 Task: Create a task  Create a new online platform for online personal finance coaching , assign it to team member softage.5@softage.net in the project BroaderVision and update the status of the task to  At Risk , set the priority of the task to Medium
Action: Mouse moved to (74, 50)
Screenshot: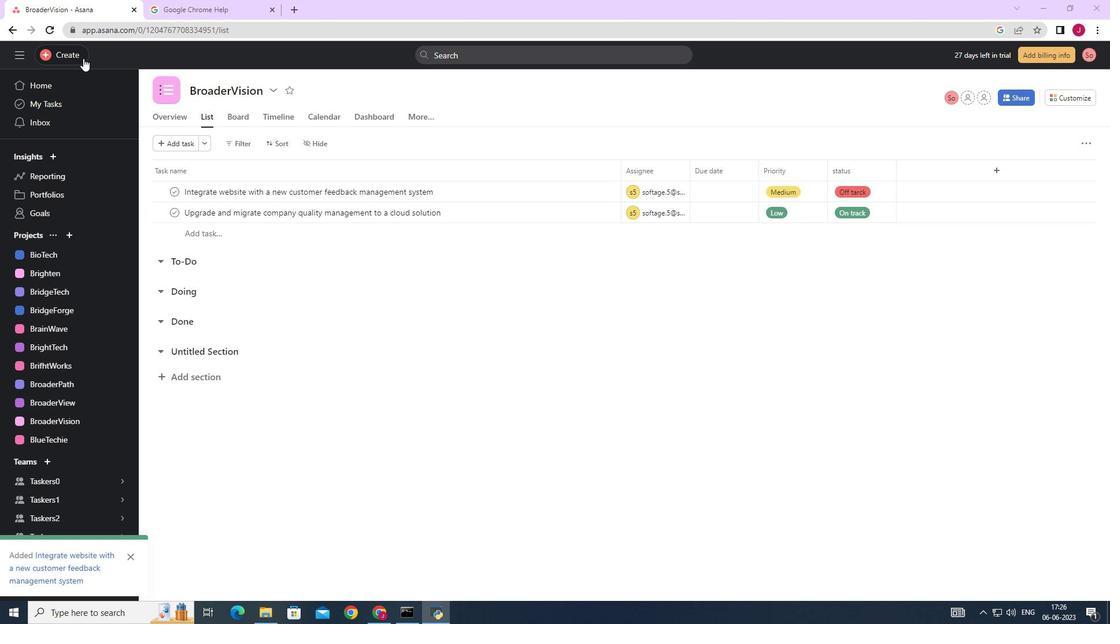 
Action: Mouse pressed left at (74, 50)
Screenshot: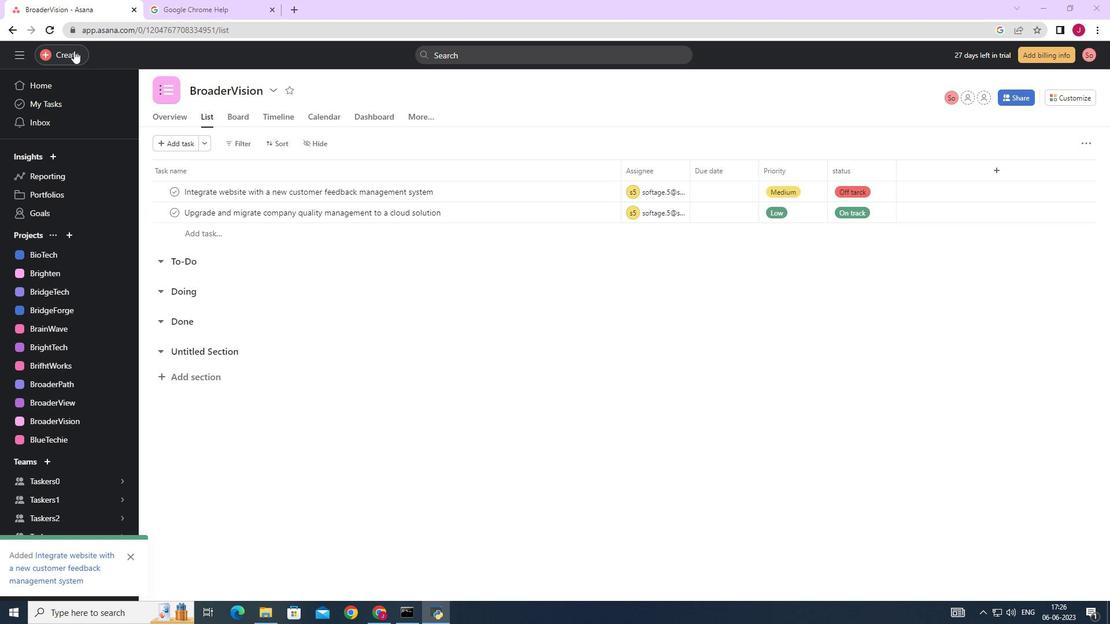 
Action: Mouse moved to (138, 60)
Screenshot: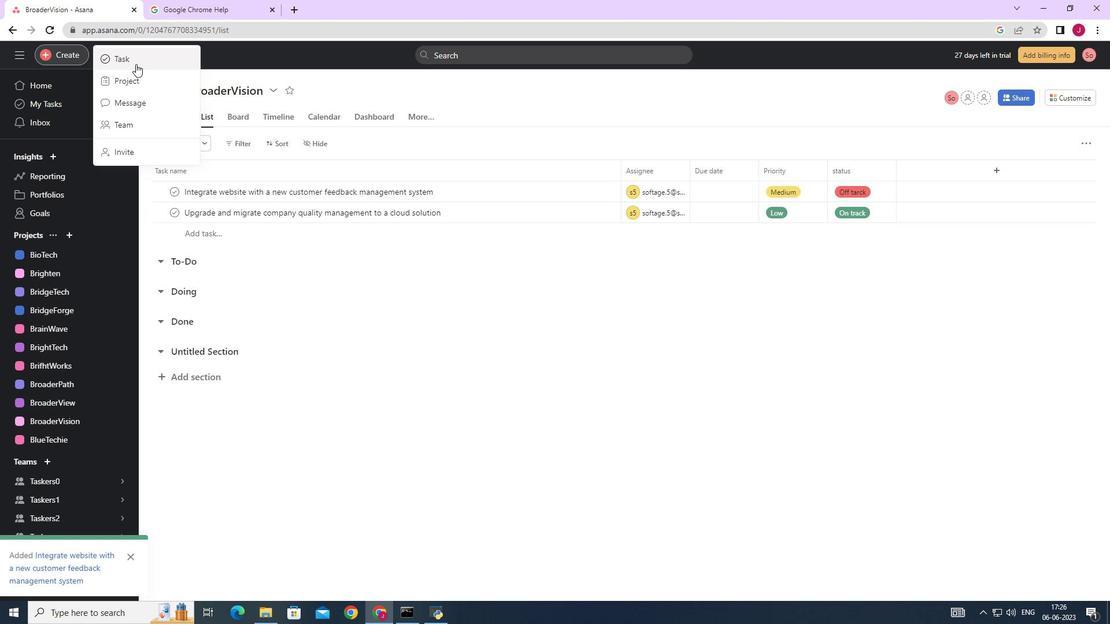 
Action: Mouse pressed left at (138, 60)
Screenshot: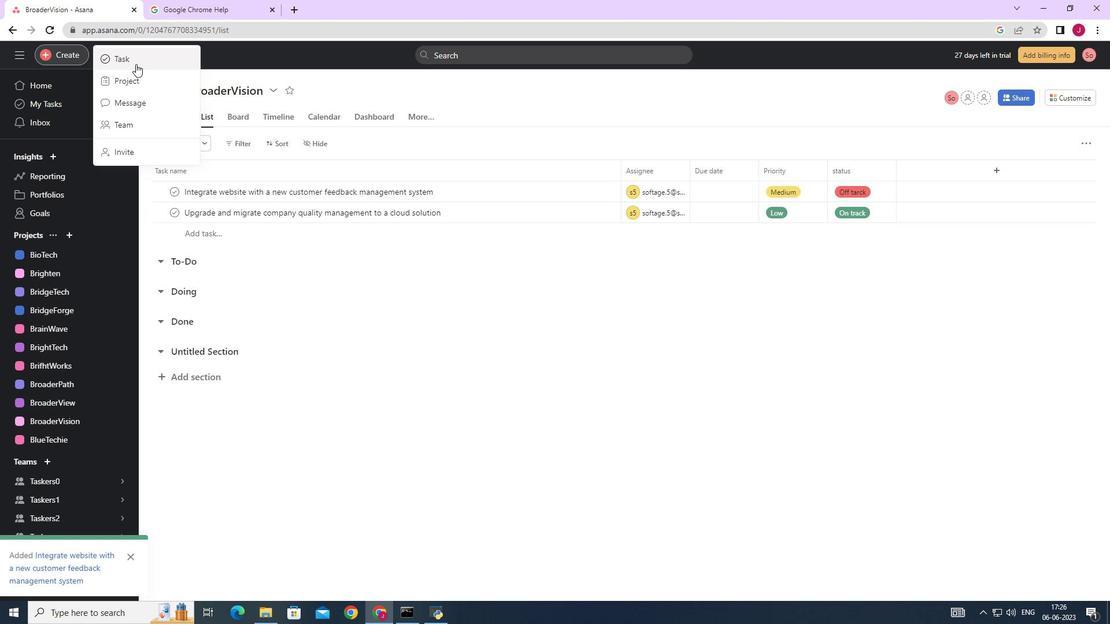 
Action: Mouse moved to (879, 385)
Screenshot: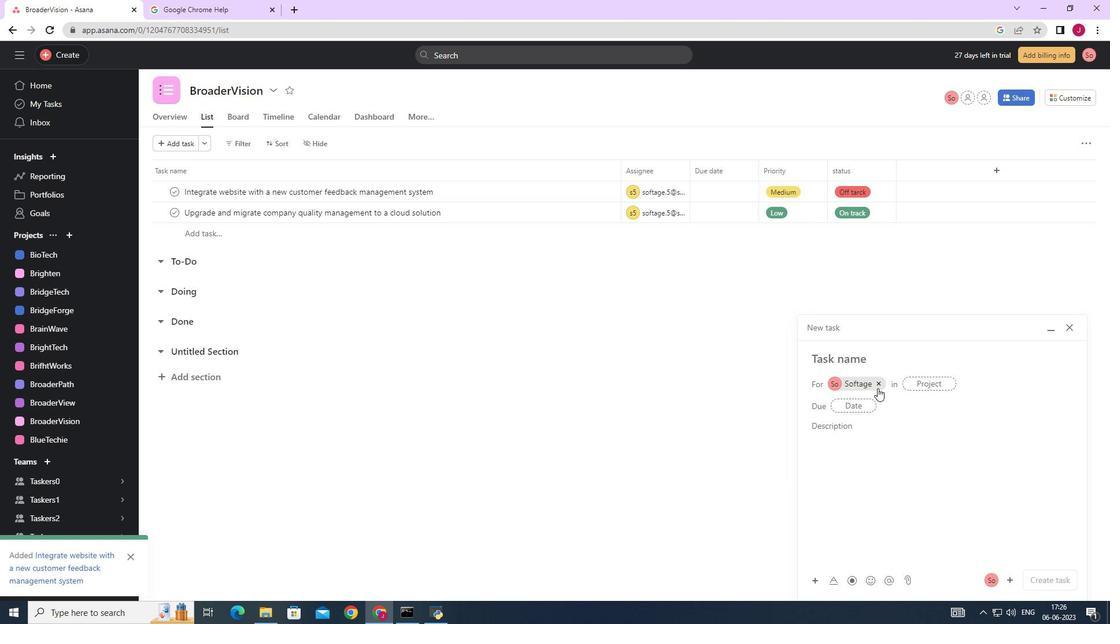 
Action: Mouse pressed left at (879, 385)
Screenshot: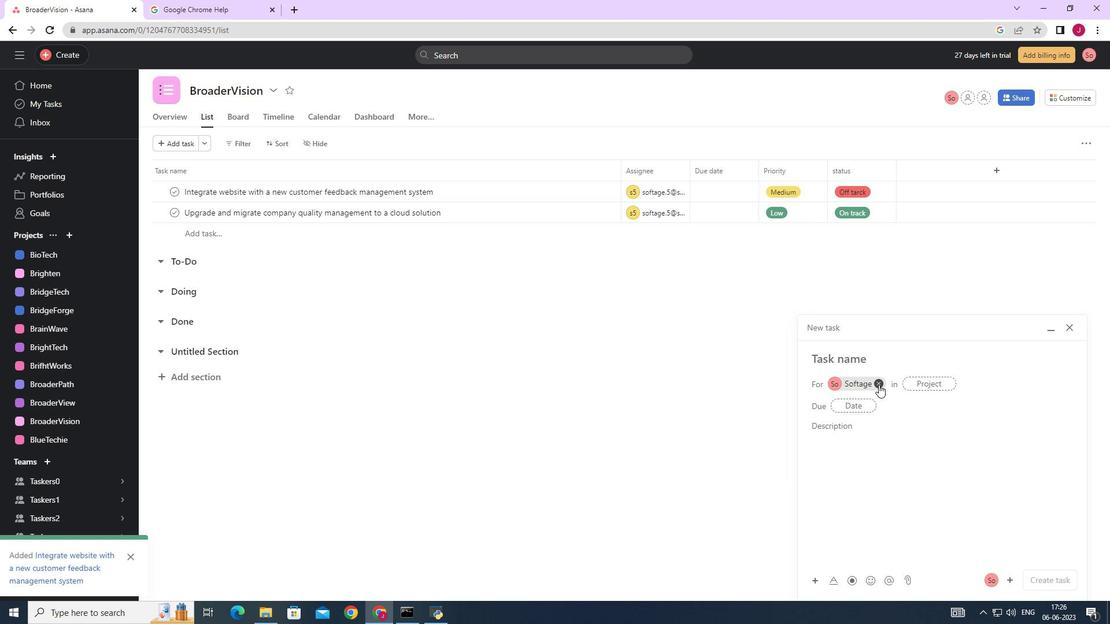 
Action: Mouse moved to (840, 360)
Screenshot: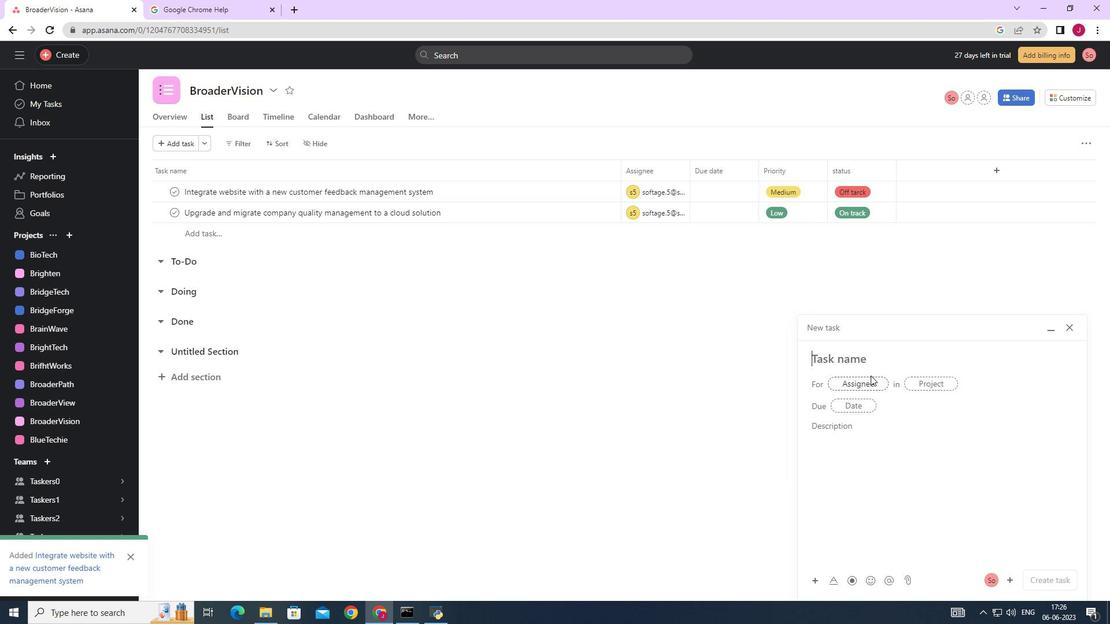 
Action: Mouse pressed left at (840, 360)
Screenshot: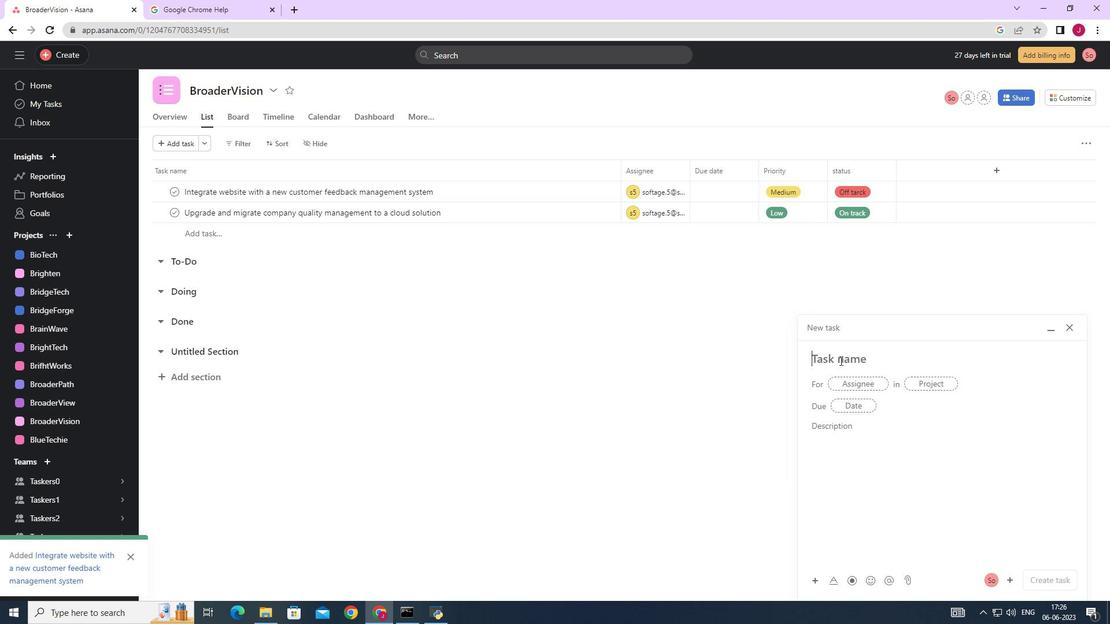 
Action: Key pressed <Key.caps_lock>C<Key.caps_lock>reate<Key.space>a<Key.space>new<Key.space>online<Key.space>platform<Key.space>for<Key.space>online<Key.space>personal<Key.space>finav<Key.backspace>ce<Key.space><Key.space><Key.backspace><Key.backspace><Key.backspace><Key.backspace>nce<Key.space>coaching<Key.space>
Screenshot: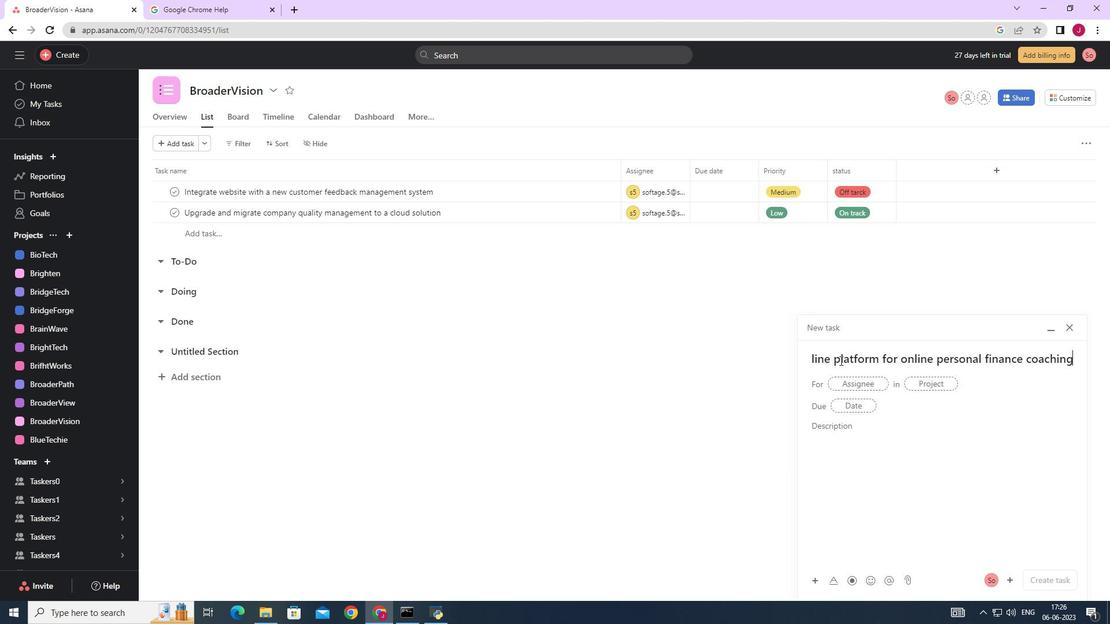 
Action: Mouse moved to (853, 382)
Screenshot: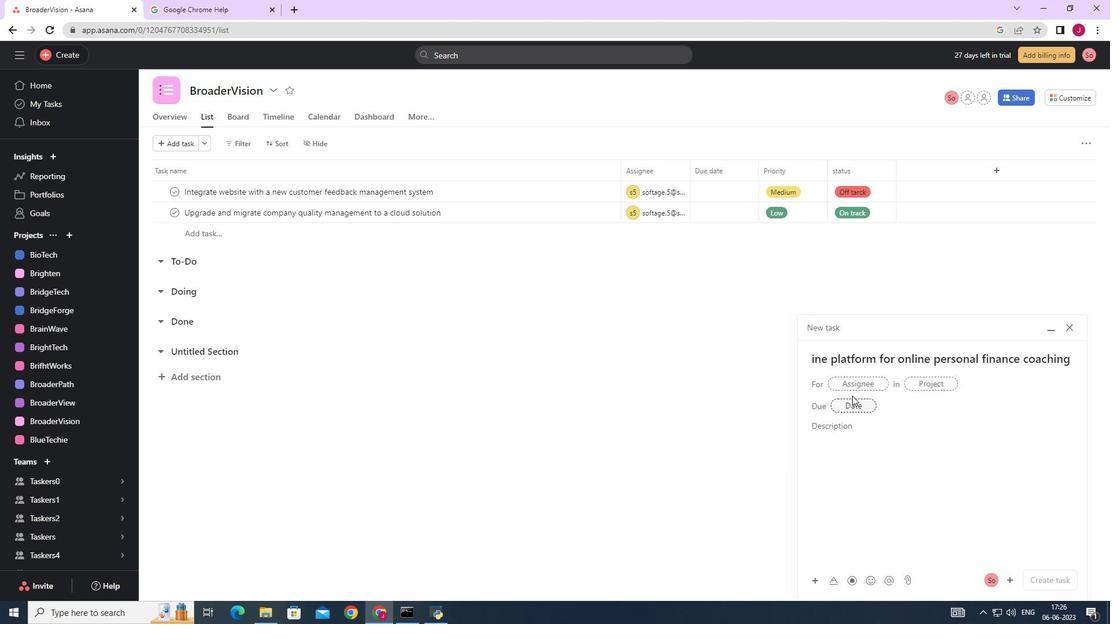 
Action: Mouse pressed left at (853, 382)
Screenshot: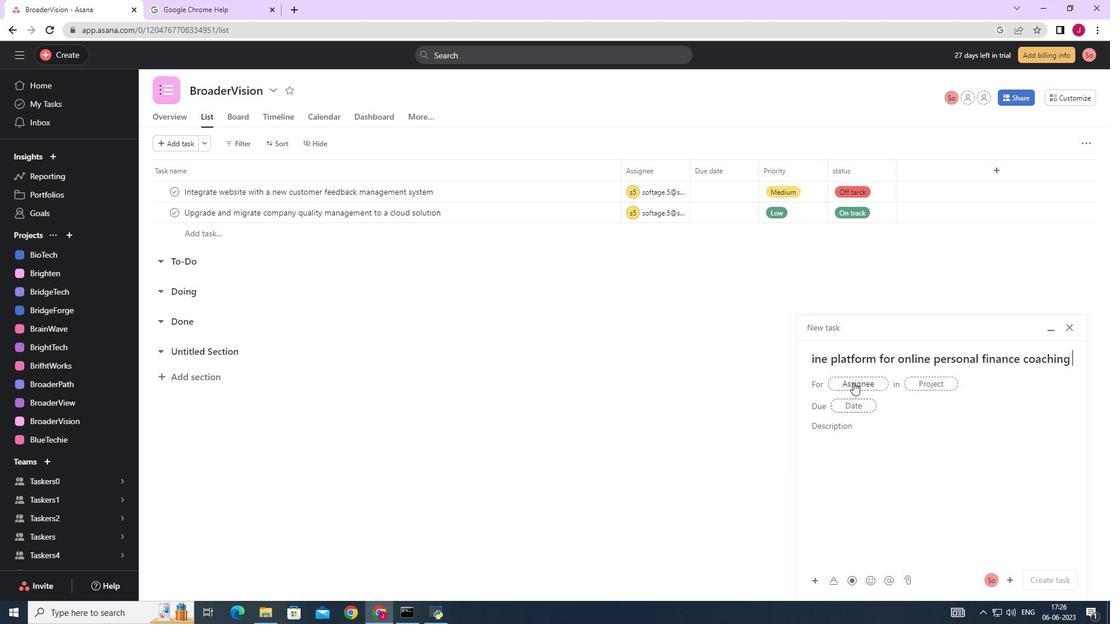 
Action: Key pressed softage.5
Screenshot: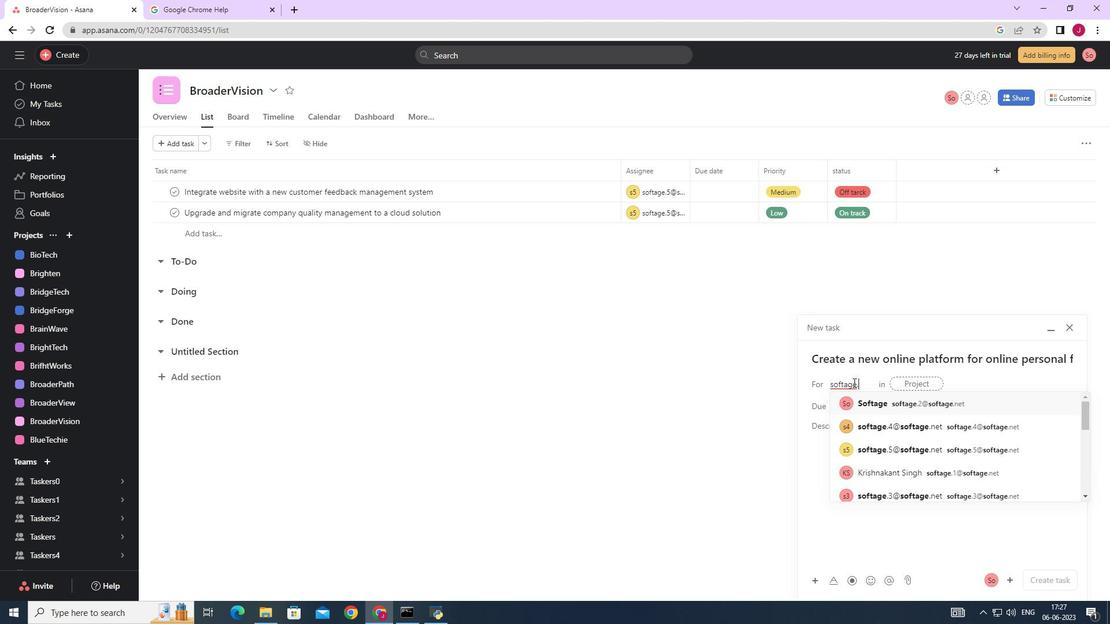 
Action: Mouse moved to (903, 405)
Screenshot: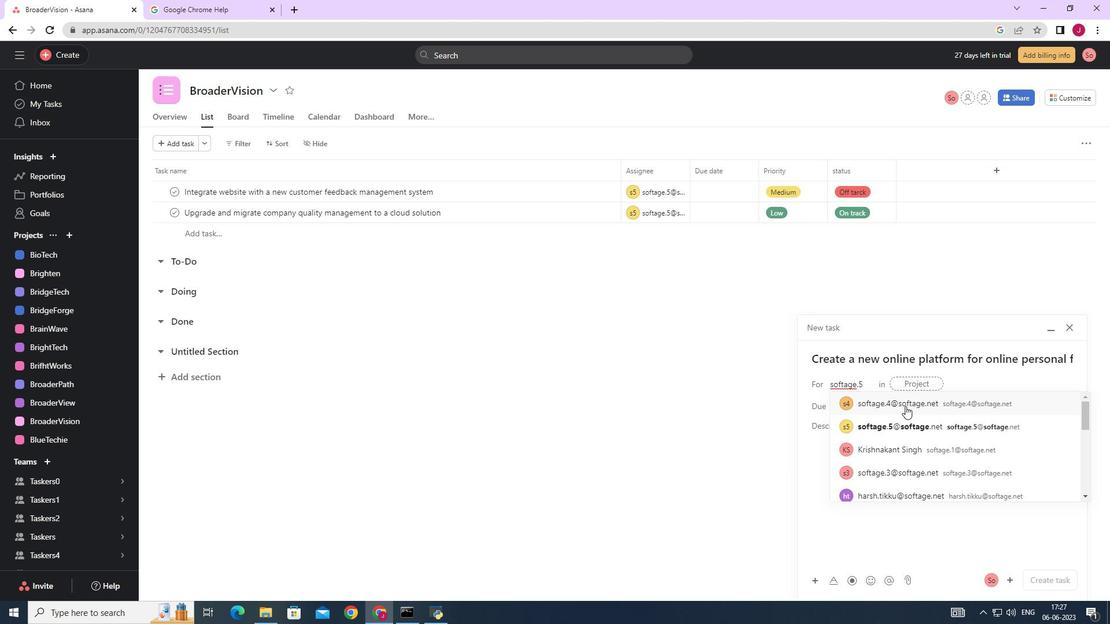 
Action: Mouse pressed left at (903, 405)
Screenshot: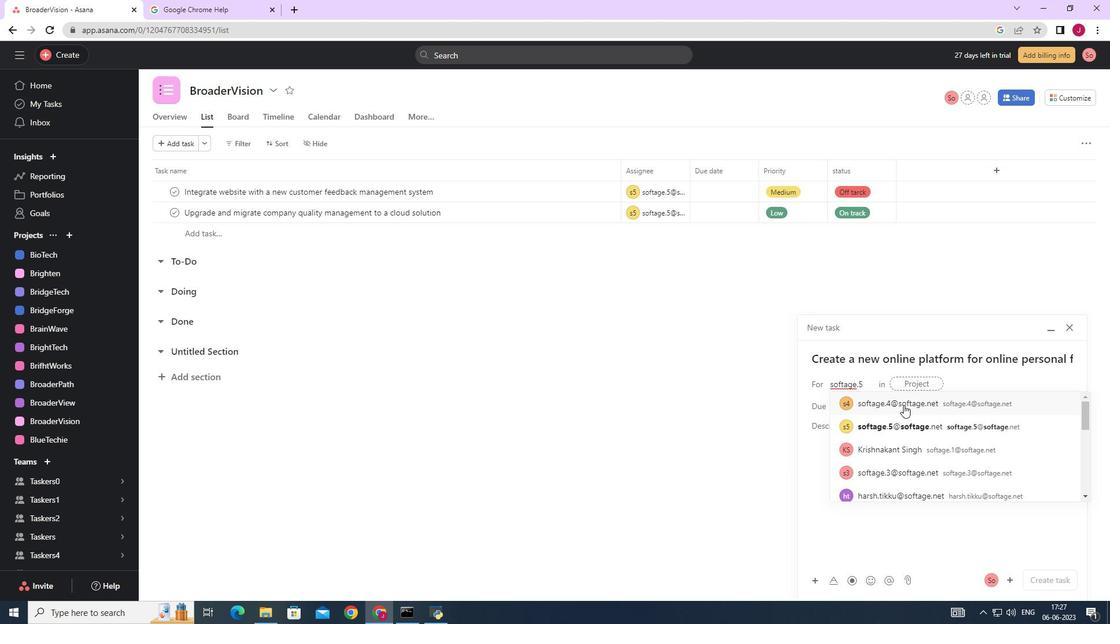 
Action: Mouse moved to (772, 404)
Screenshot: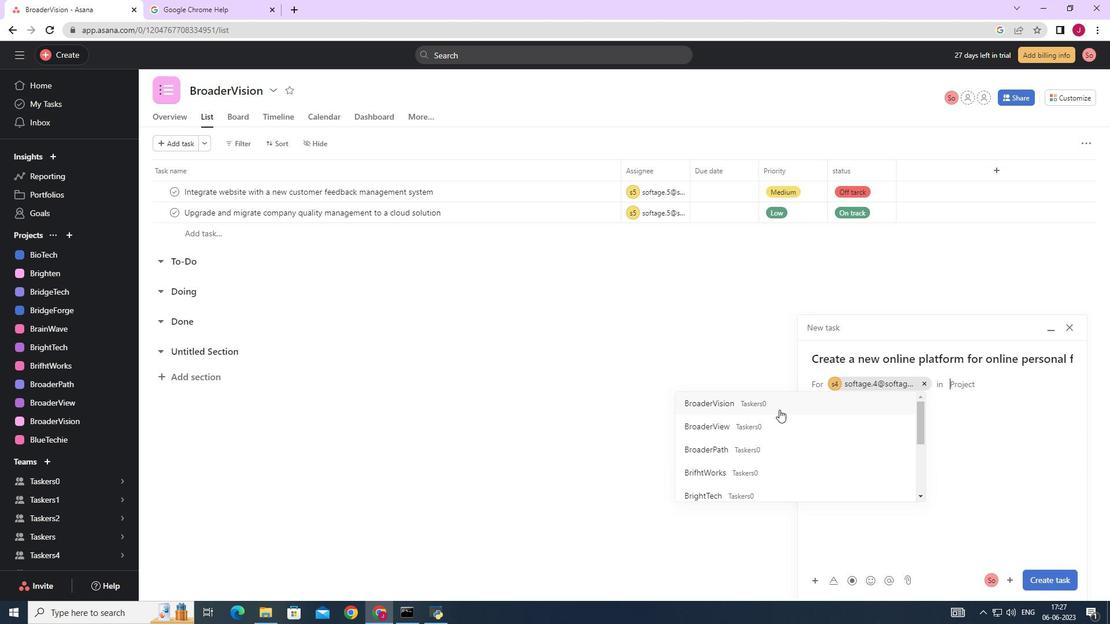 
Action: Mouse pressed left at (772, 404)
Screenshot: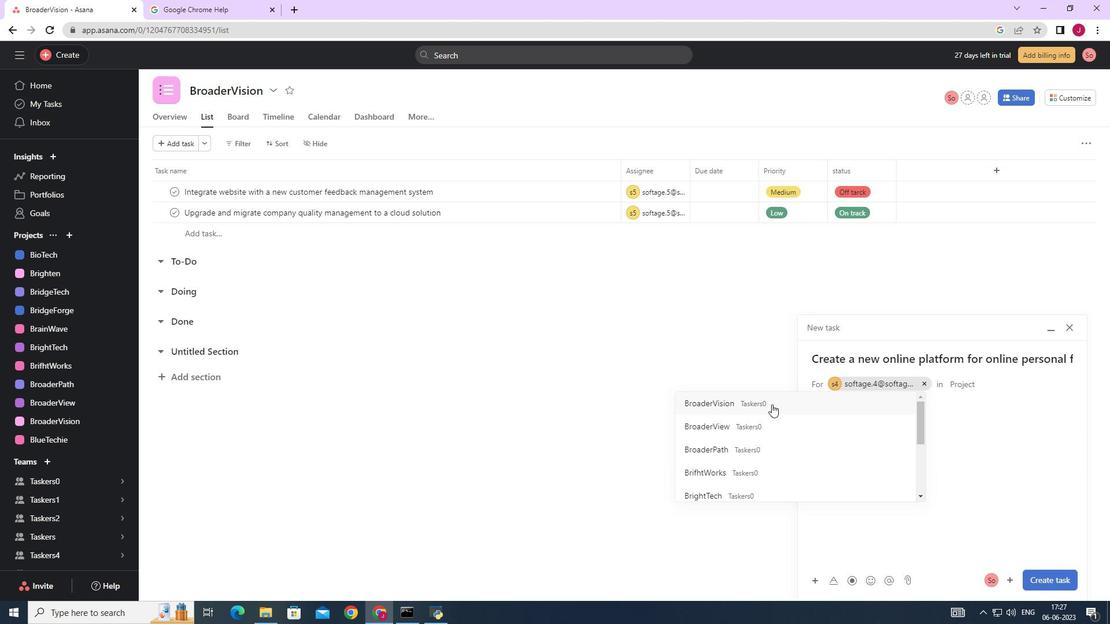 
Action: Mouse moved to (869, 426)
Screenshot: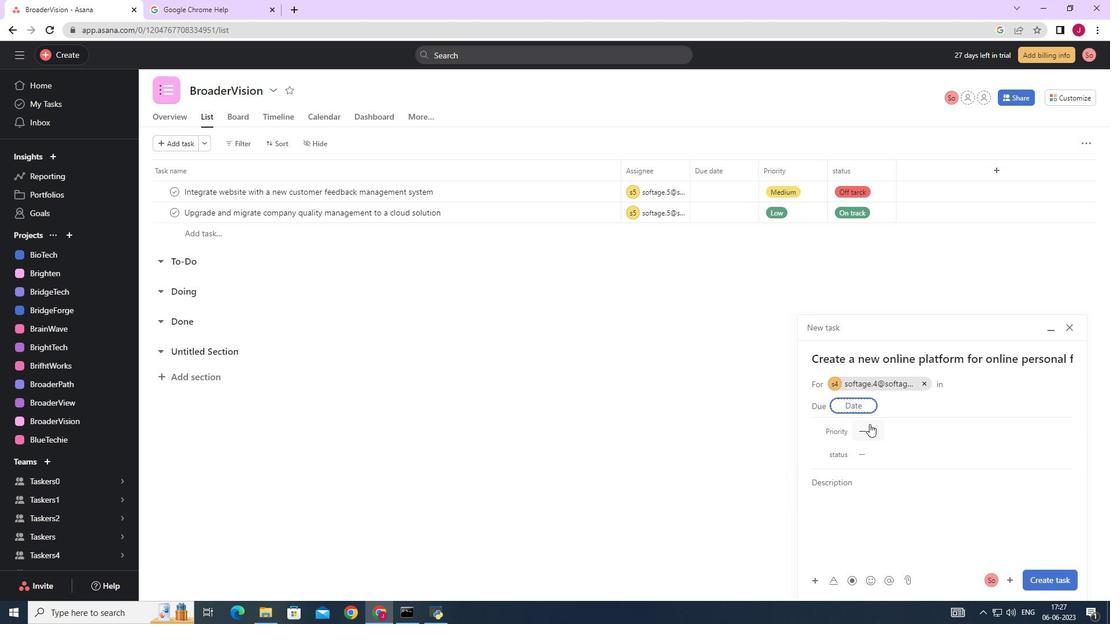 
Action: Mouse pressed left at (869, 426)
Screenshot: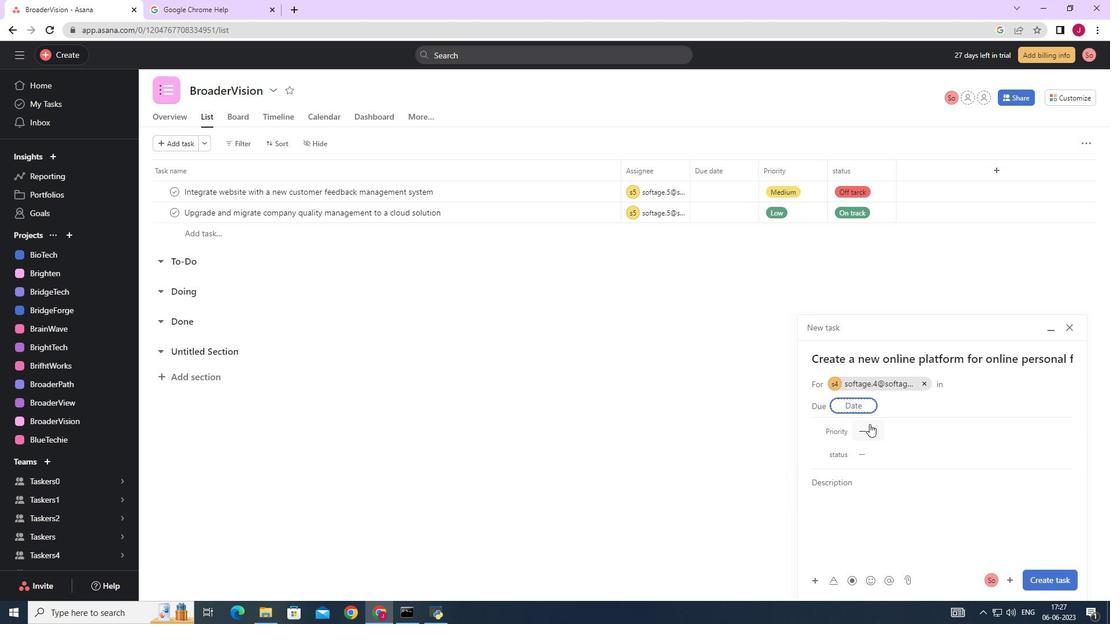 
Action: Mouse moved to (895, 489)
Screenshot: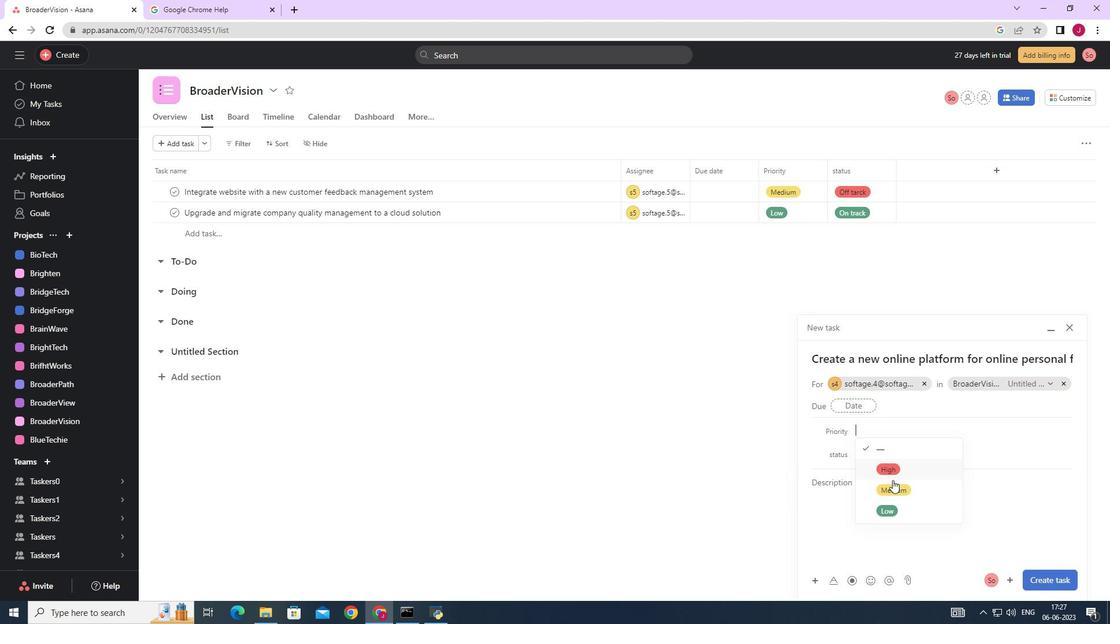 
Action: Mouse pressed left at (895, 489)
Screenshot: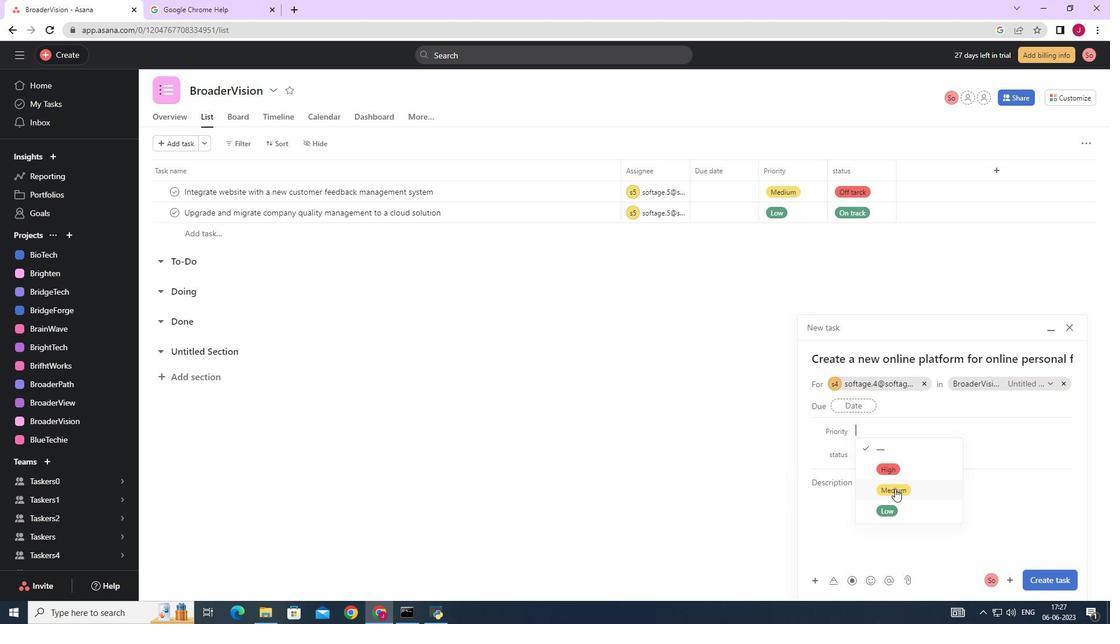 
Action: Mouse moved to (868, 453)
Screenshot: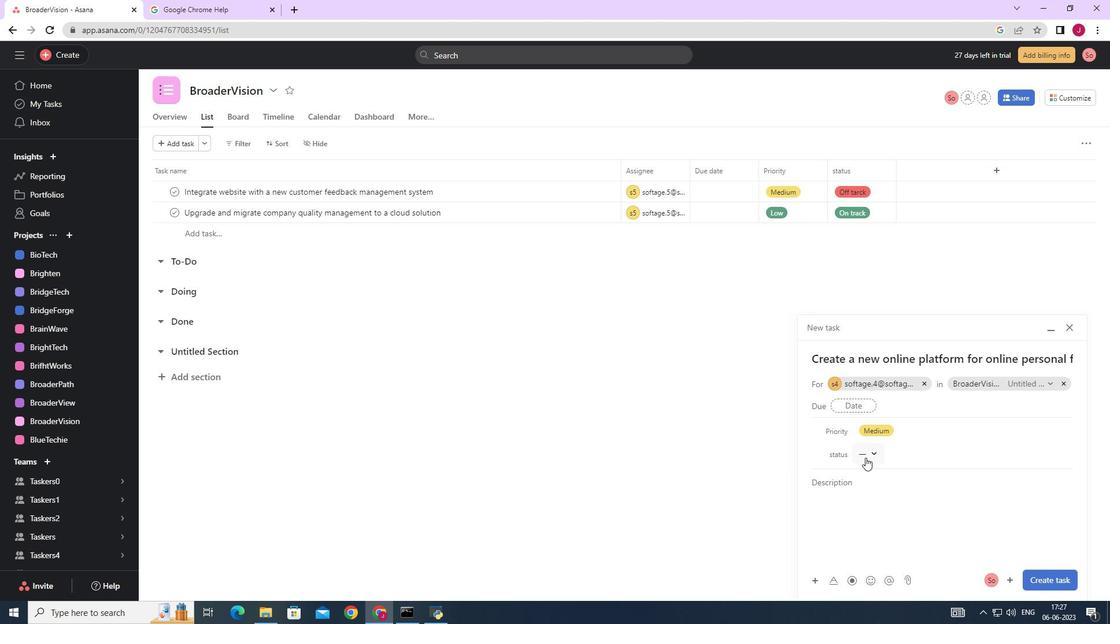 
Action: Mouse pressed left at (868, 453)
Screenshot: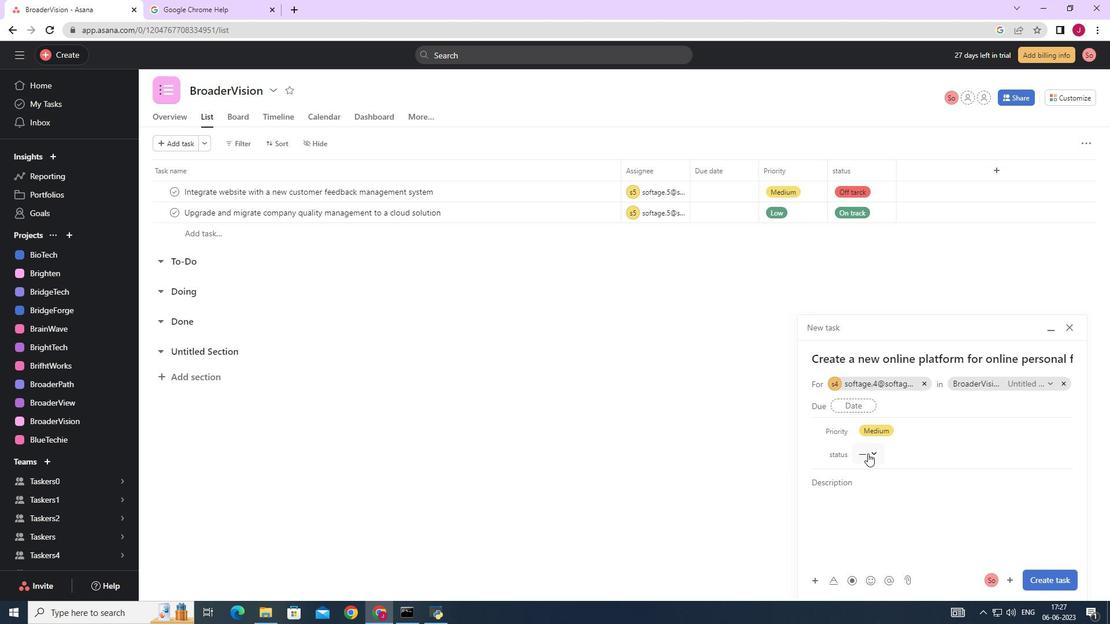 
Action: Mouse moved to (888, 532)
Screenshot: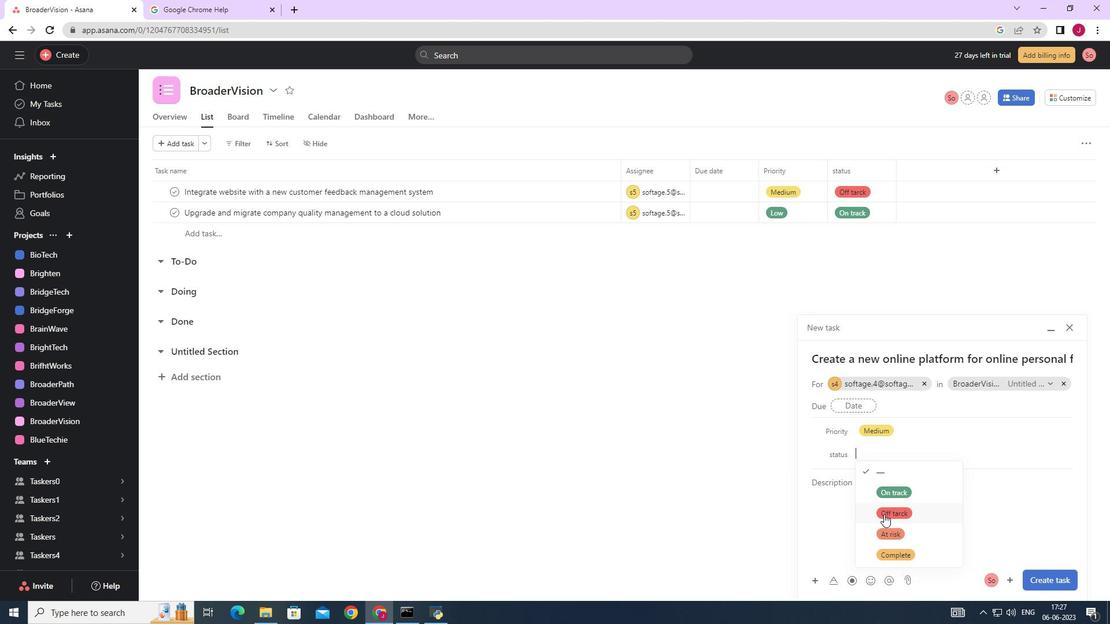 
Action: Mouse pressed left at (888, 532)
Screenshot: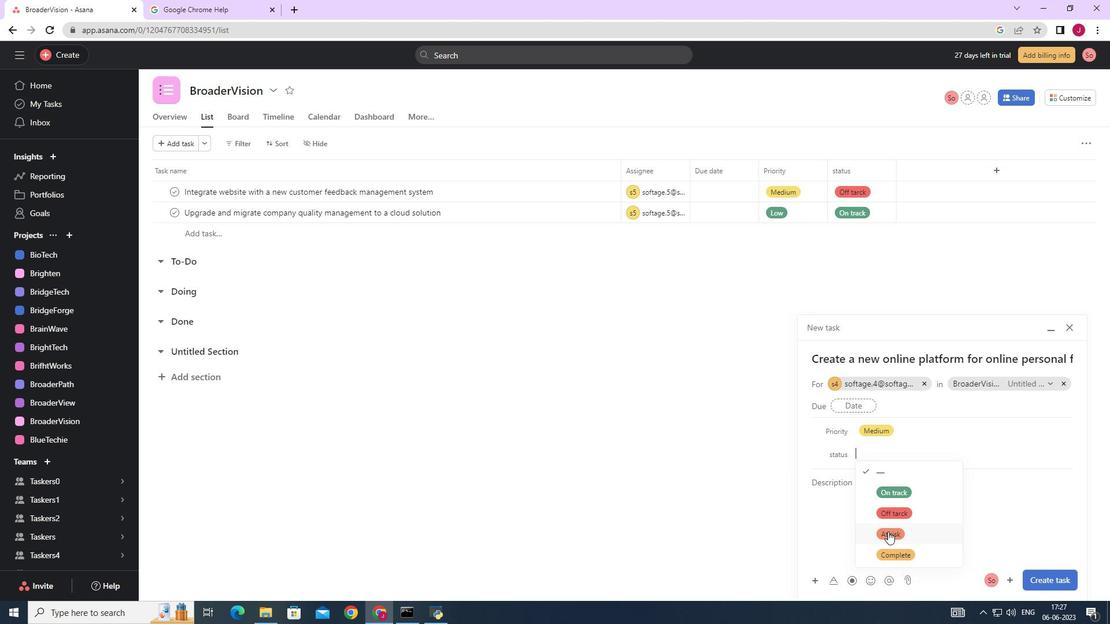 
Action: Mouse moved to (1042, 579)
Screenshot: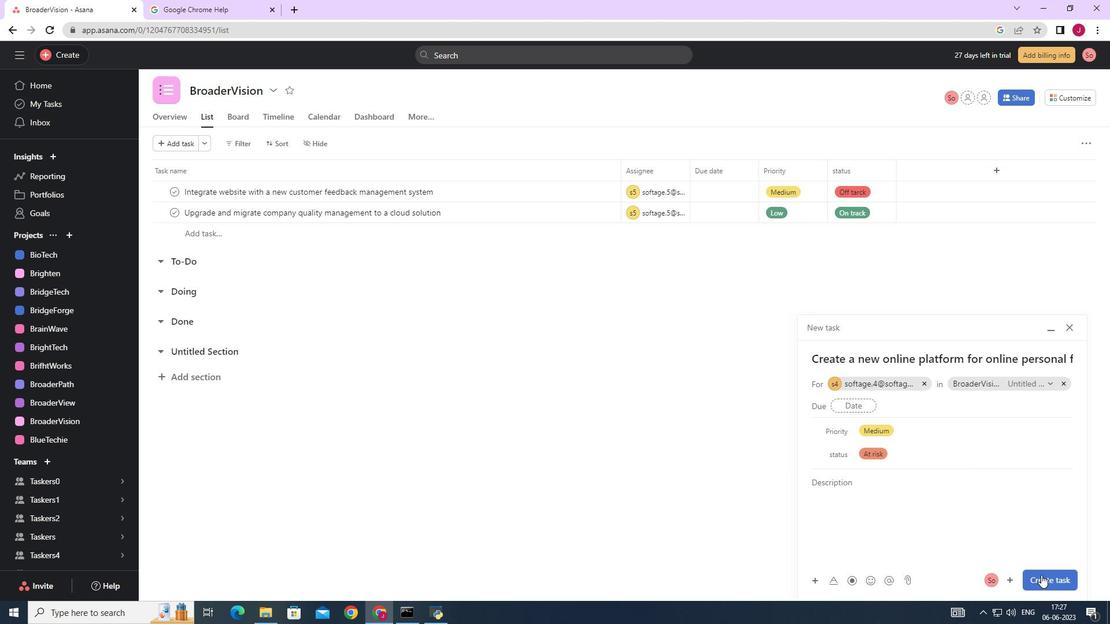 
Action: Mouse pressed left at (1042, 579)
Screenshot: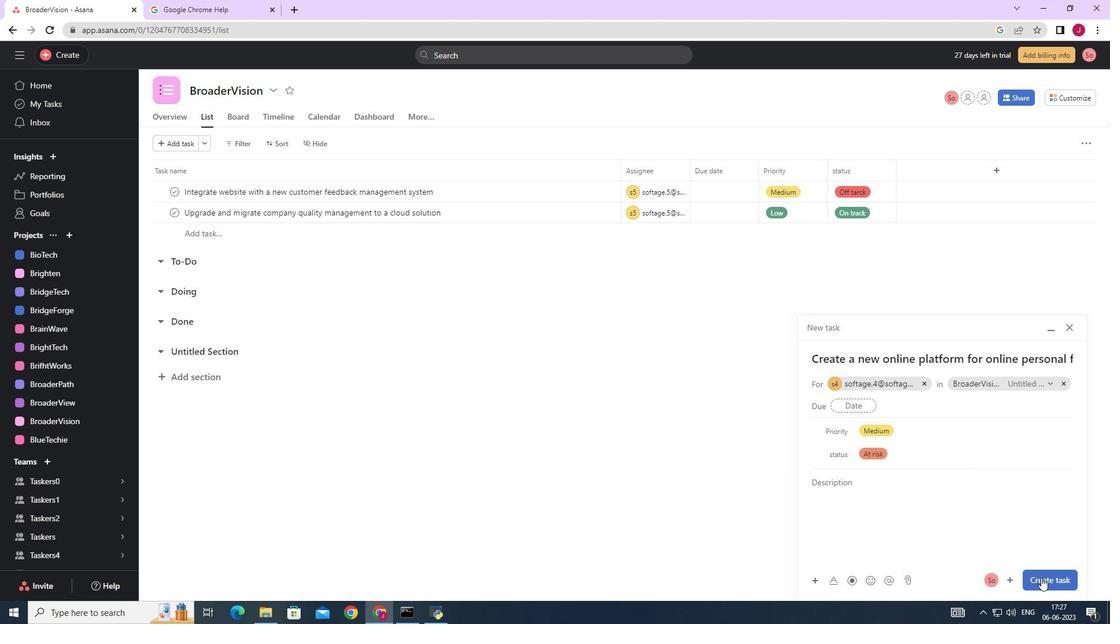
Action: Mouse moved to (857, 500)
Screenshot: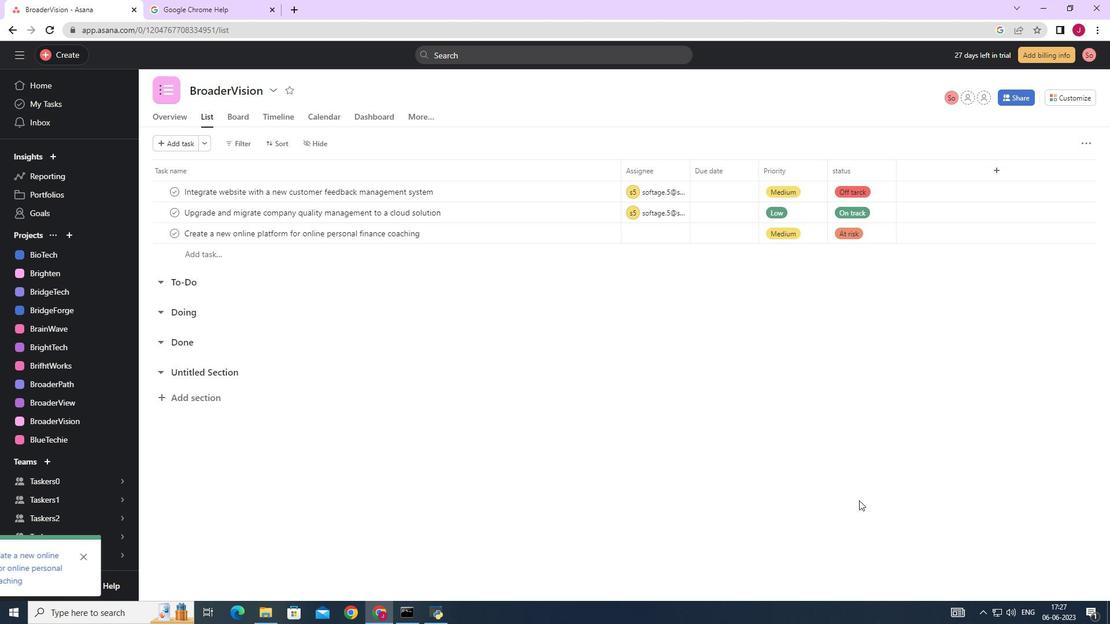 
